 Task: Change email frequency to never.
Action: Mouse moved to (1029, 76)
Screenshot: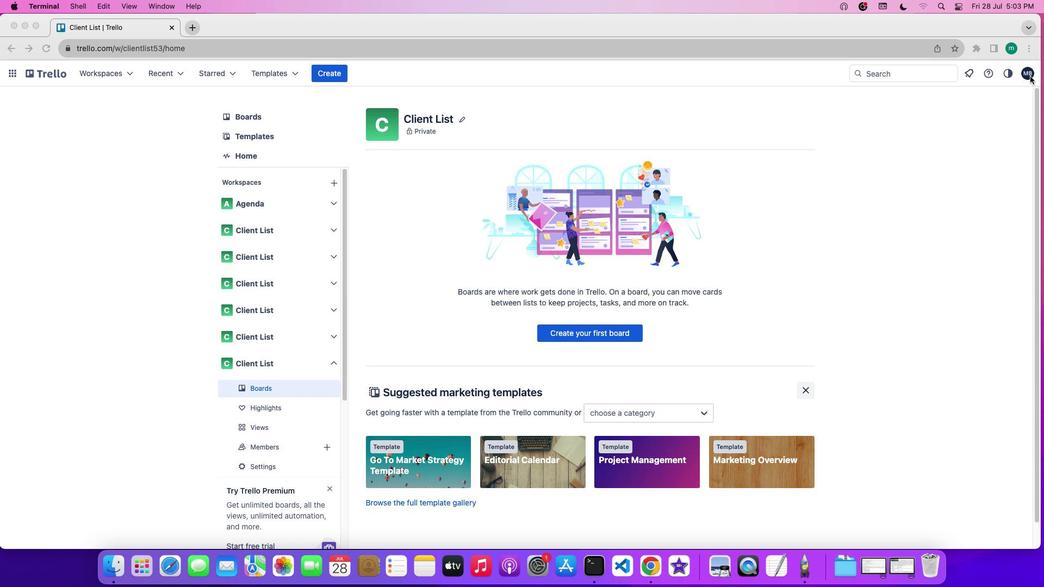 
Action: Mouse pressed left at (1029, 76)
Screenshot: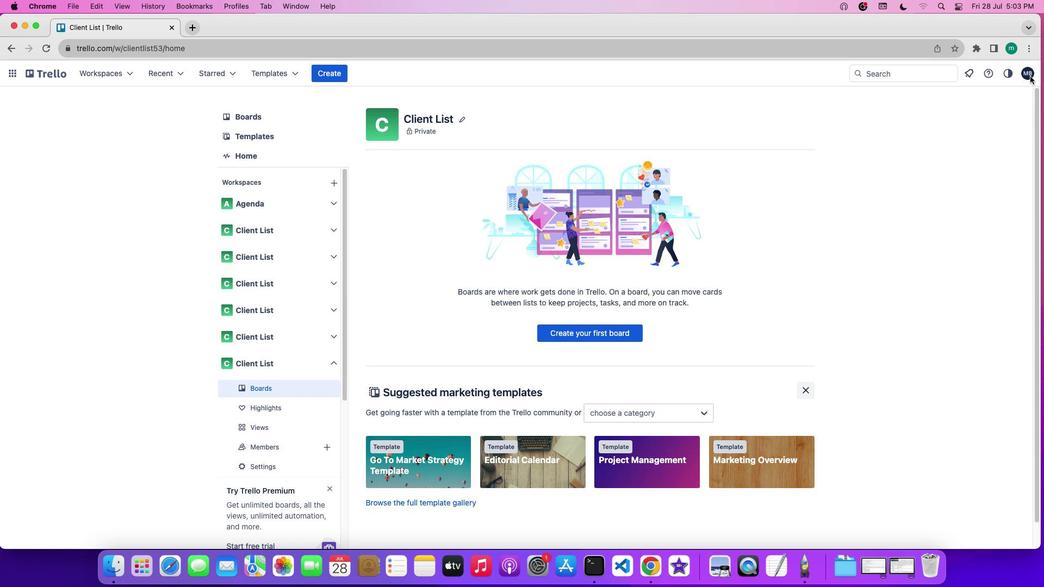 
Action: Mouse pressed left at (1029, 76)
Screenshot: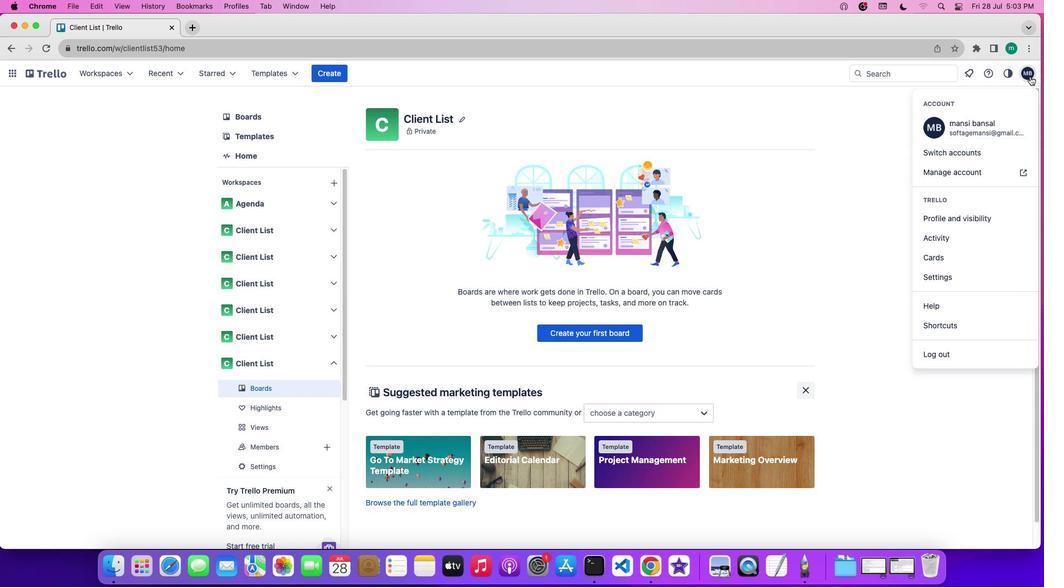 
Action: Mouse pressed left at (1029, 76)
Screenshot: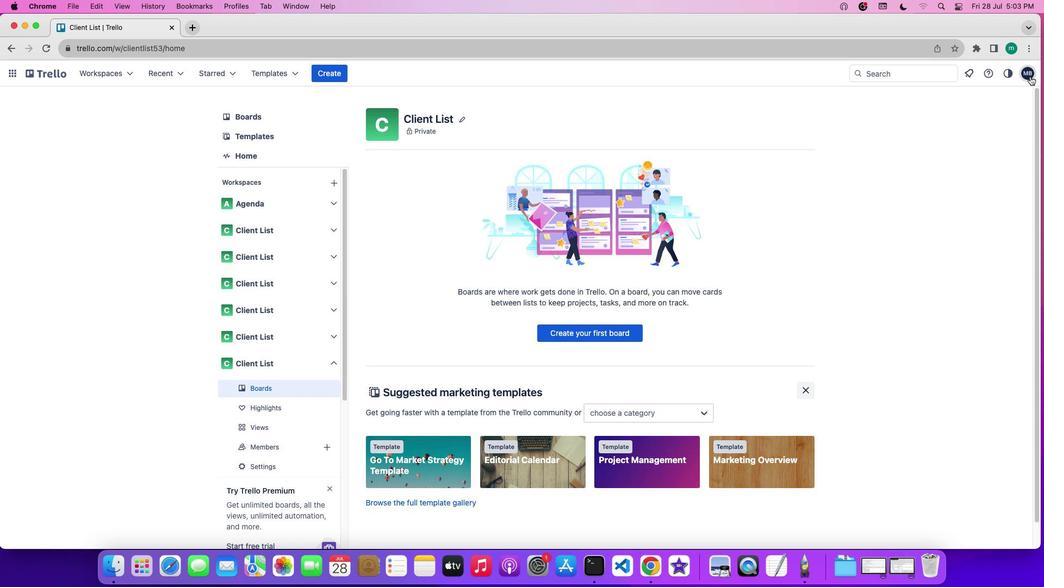 
Action: Mouse moved to (951, 276)
Screenshot: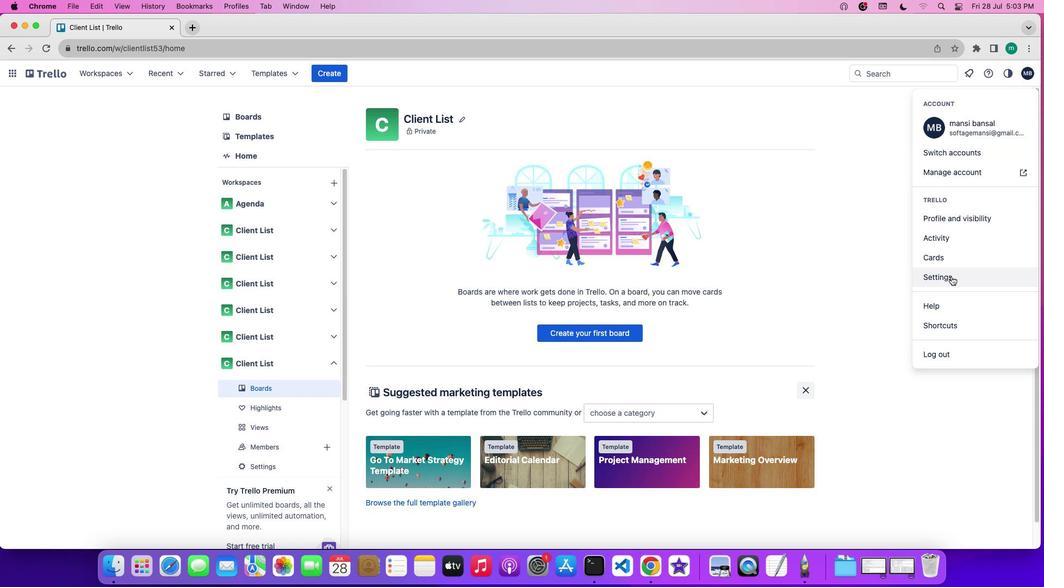 
Action: Mouse pressed left at (951, 276)
Screenshot: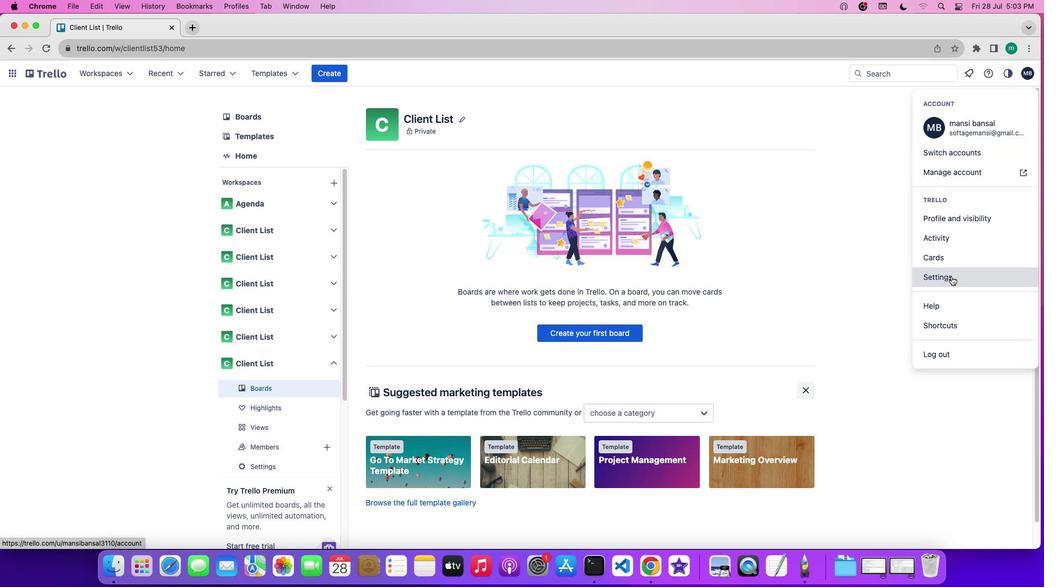 
Action: Mouse moved to (103, 436)
Screenshot: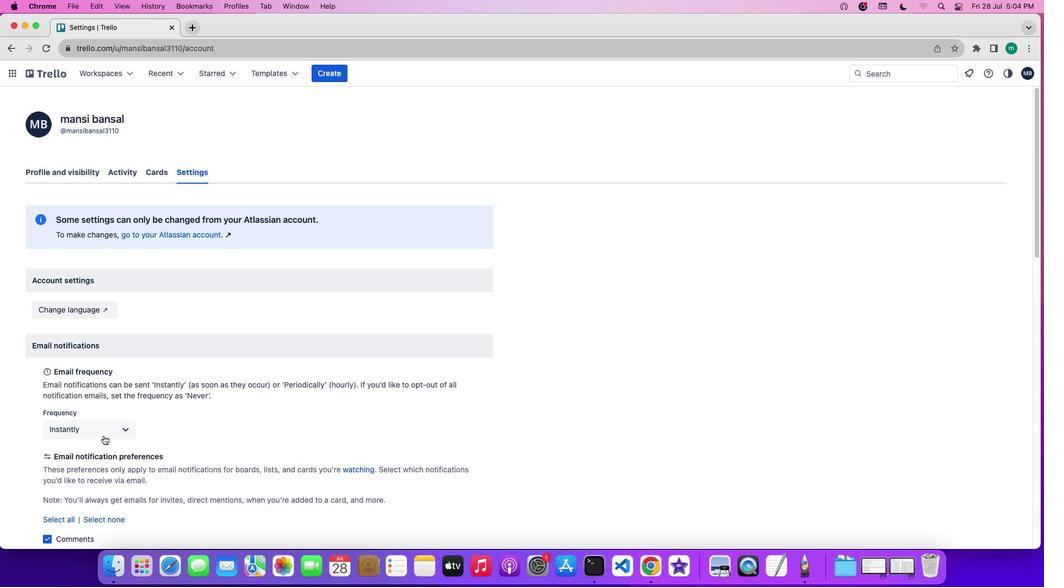 
Action: Mouse pressed left at (103, 436)
Screenshot: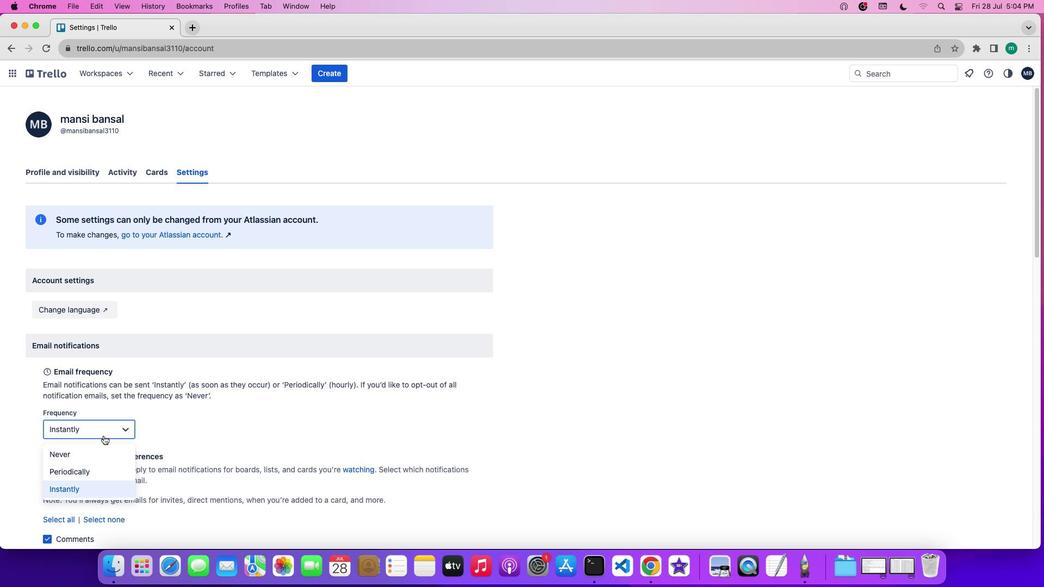 
Action: Mouse moved to (102, 447)
Screenshot: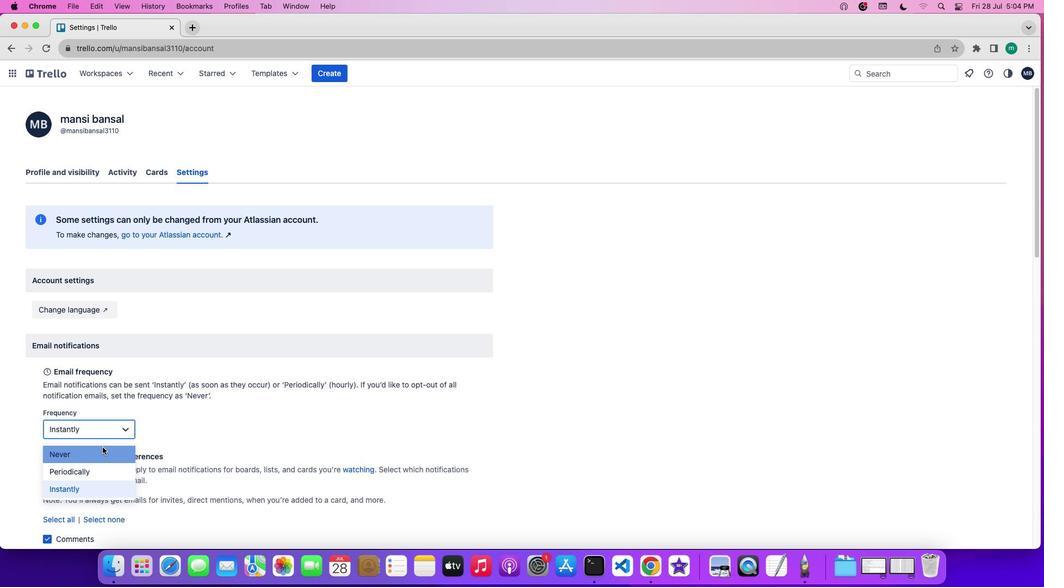 
Action: Mouse pressed left at (102, 447)
Screenshot: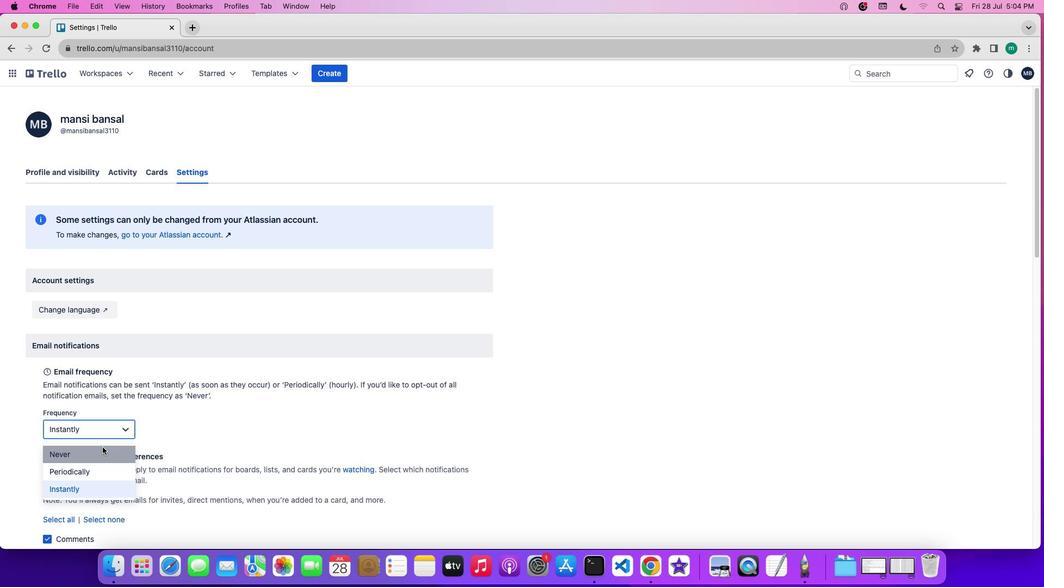 
